 Task: Write a JavaScript function to generate a random color.
Action: Mouse moved to (137, 48)
Screenshot: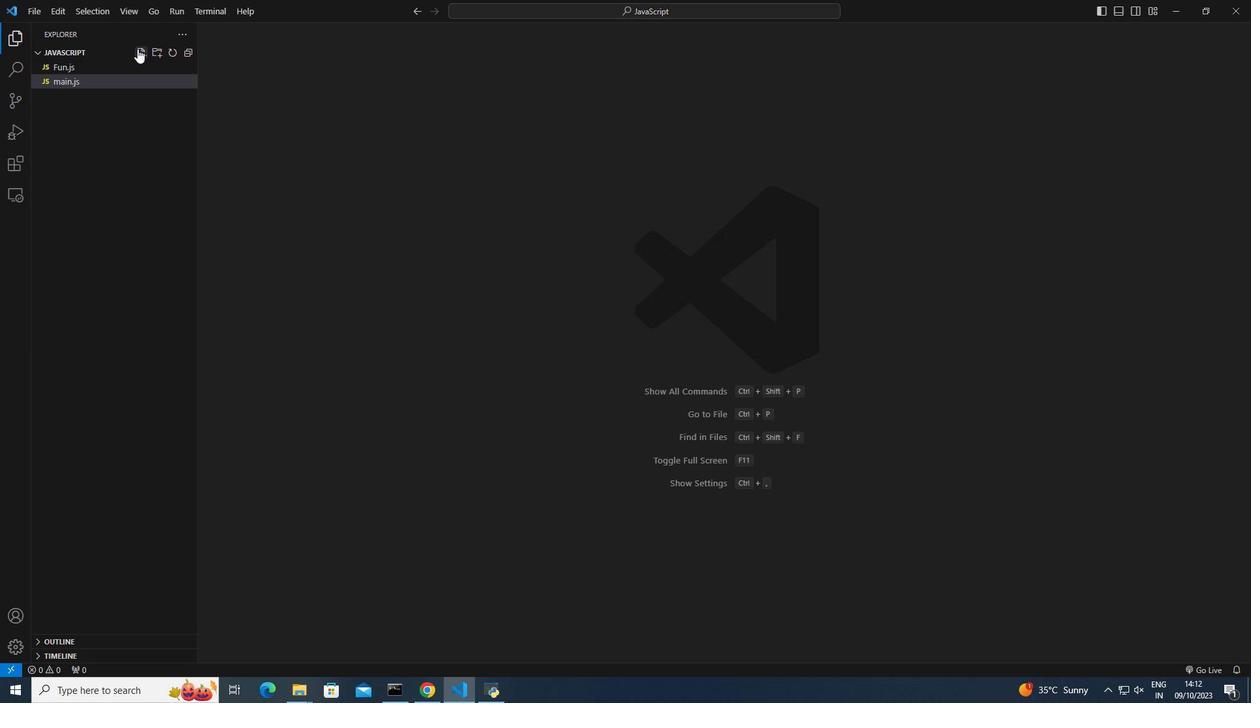 
Action: Mouse pressed left at (137, 48)
Screenshot: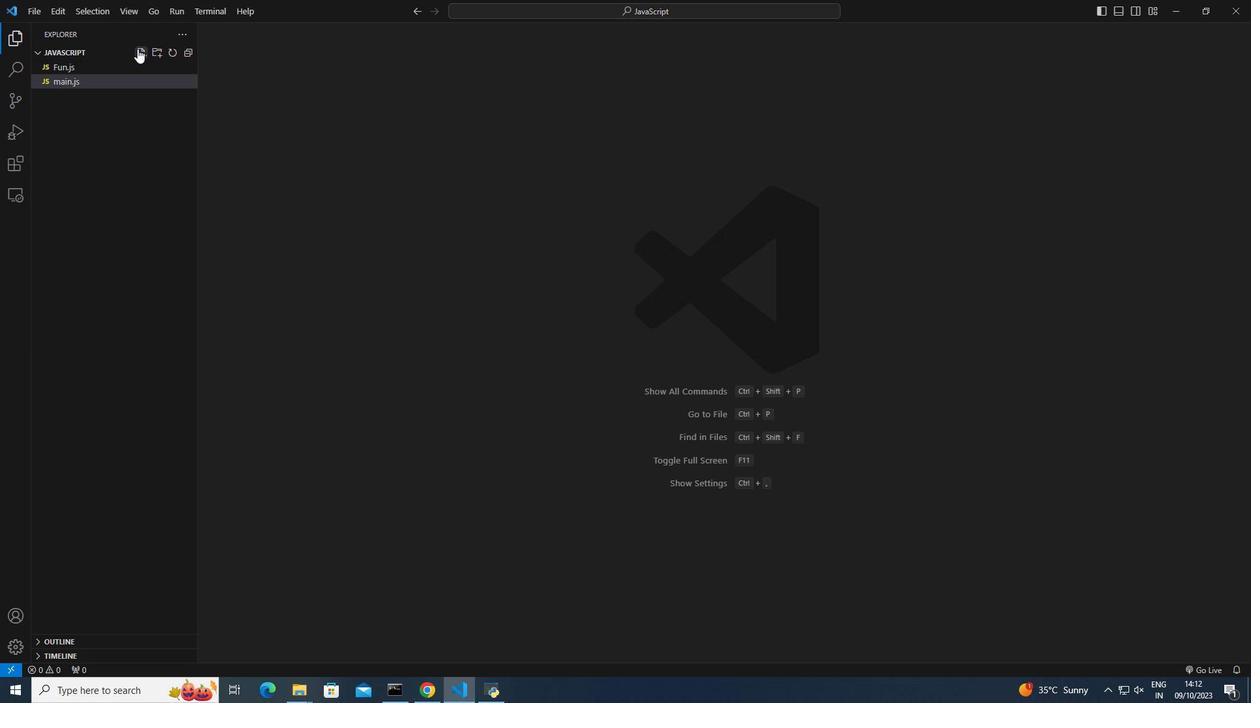 
Action: Mouse moved to (89, 67)
Screenshot: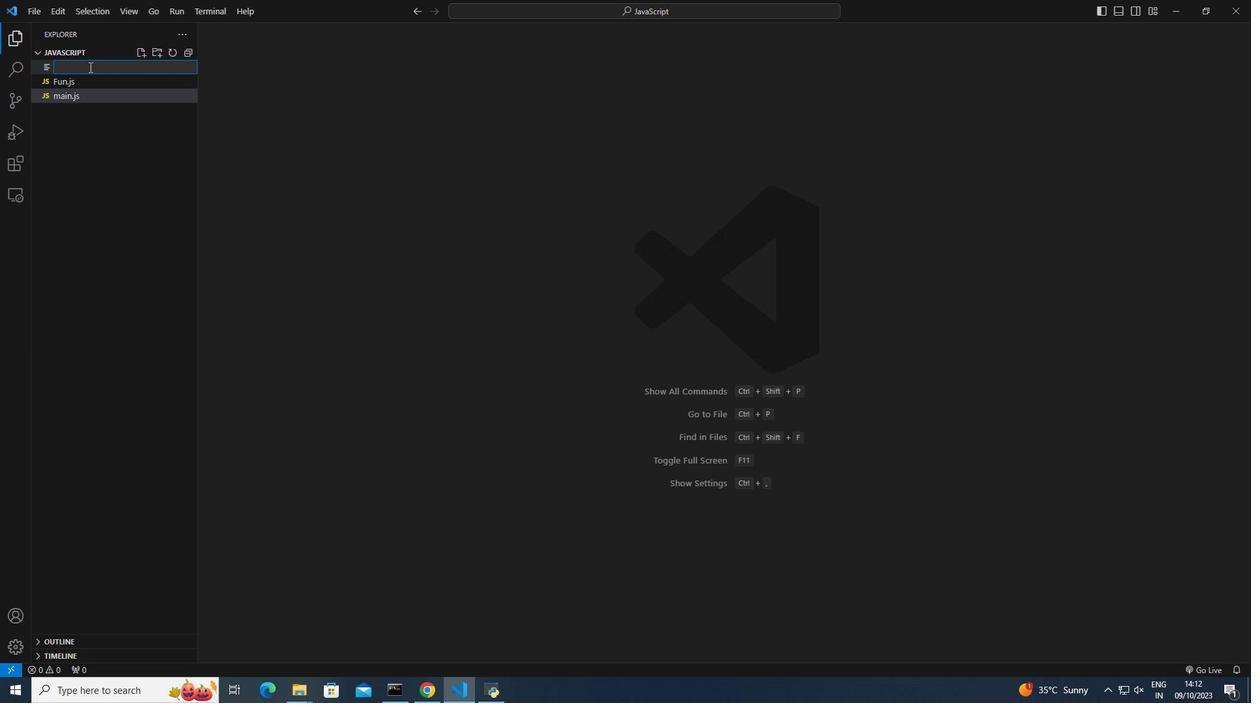 
Action: Mouse pressed left at (89, 67)
Screenshot: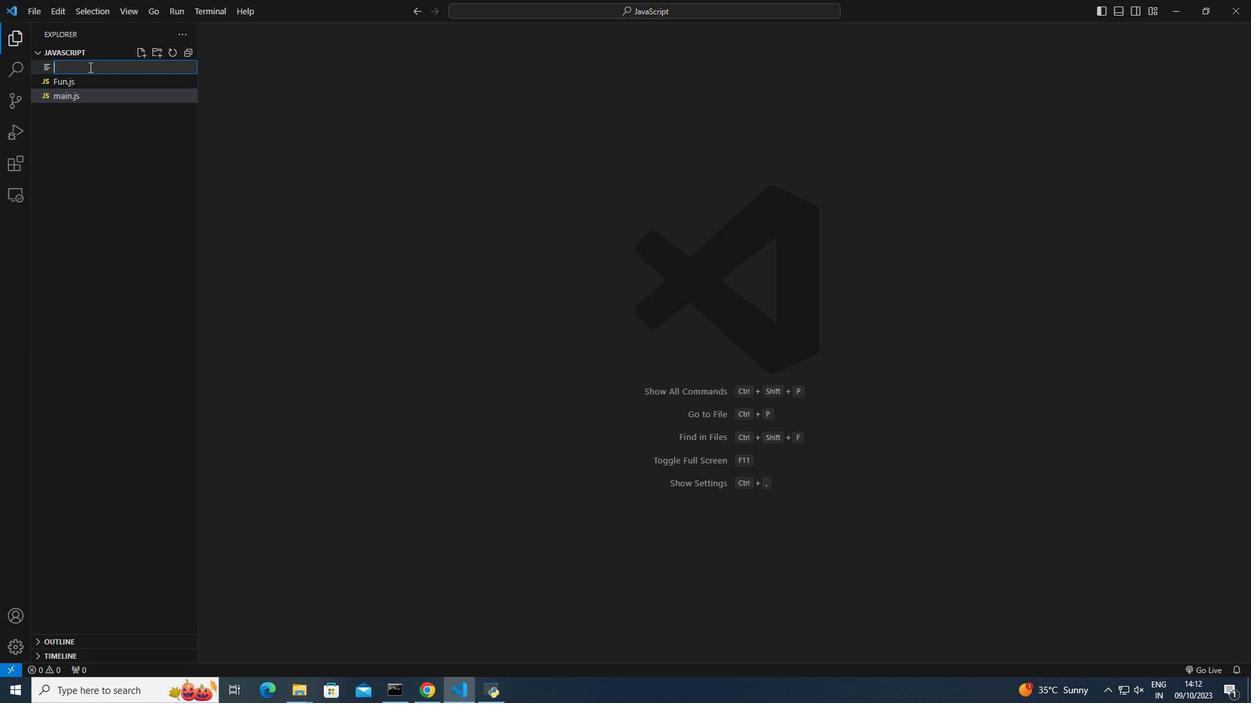 
Action: Key pressed r<Key.backspace><Key.shift><Key.shift><Key.shift><Key.shift><Key.shift><Key.shift><Key.shift><Key.shift><Key.shift><Key.shift><Key.shift><Key.shift><Key.shift>Rcolor.js<Key.enter>
Screenshot: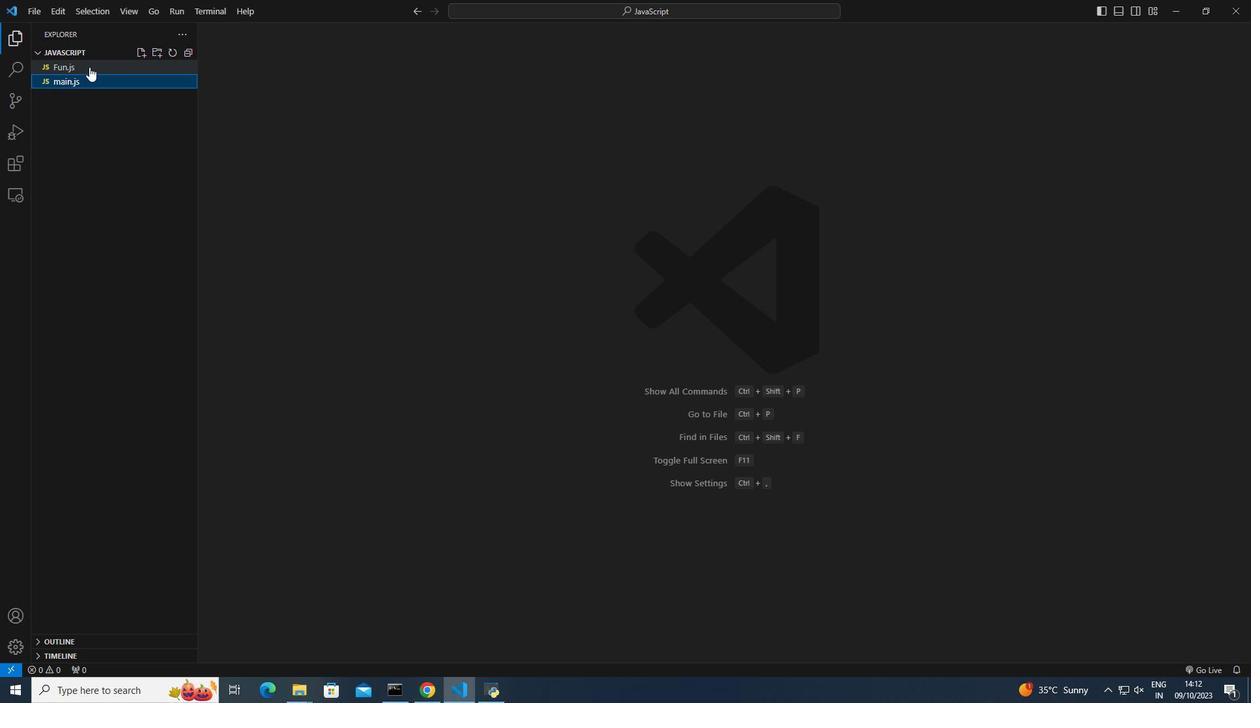 
Action: Mouse moved to (270, 74)
Screenshot: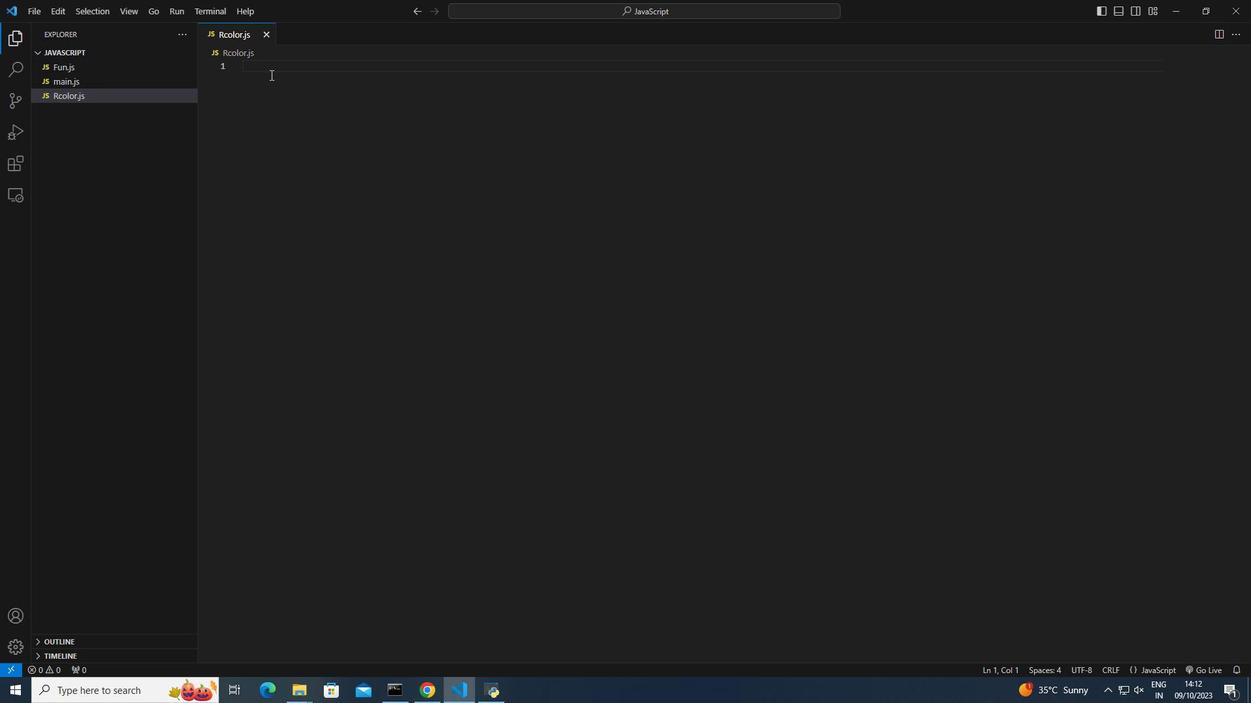 
Action: Key pressed function<Key.space>get<Key.shift>Random<Key.shift>Color<Key.shift_r><Key.shift_r><Key.shift_r><Key.shift_r><Key.shift_r><Key.shift_r><Key.shift_r><Key.shift_r><Key.shift_r><Key.shift_r><Key.shift_r>(<Key.right><Key.enter><Key.shift_r><Key.shift_r><Key.shift_r><Key.shift_r><Key.shift_r>{<Key.enter><<191>><Key.backspace><Key.backspace><Key.backspace><Key.backspace><Key.space><Key.space><Key.space>cob<Key.backspace>nst<Key.space>r<Key.space>=<Key.space><Key.shift>Mah<Key.backspace>th.floor<Key.shift_r>(<Key.shift>Math.random<Key.shift_r><Key.shift_r><Key.shift_r>(<Key.right><Key.space><Key.shift_r>*<Key.space>256<Key.right>;<Key.enter>const<Key.space>g<Key.space>=<Key.space><Key.shift>Math.floor<Key.shift_r><Key.shift_r><Key.shift_r>(<Key.shift>Math.random<Key.shift_r><Key.shift_r><Key.shift_r>(<Key.right><Key.space><Key.shift_r><Key.shift_r><Key.shift_r>*<Key.space>256<Key.right>;<Key.enter>const<Key.space>b<Key.space>=<Key.space><Key.shift><Key.shift>Math.floor<Key.shift_r>(<Key.shift>Math.random<Key.shift_r><Key.shift_r><Key.shift_r>(<Key.right><Key.space><Key.shift_r>*<Key.space>256
Screenshot: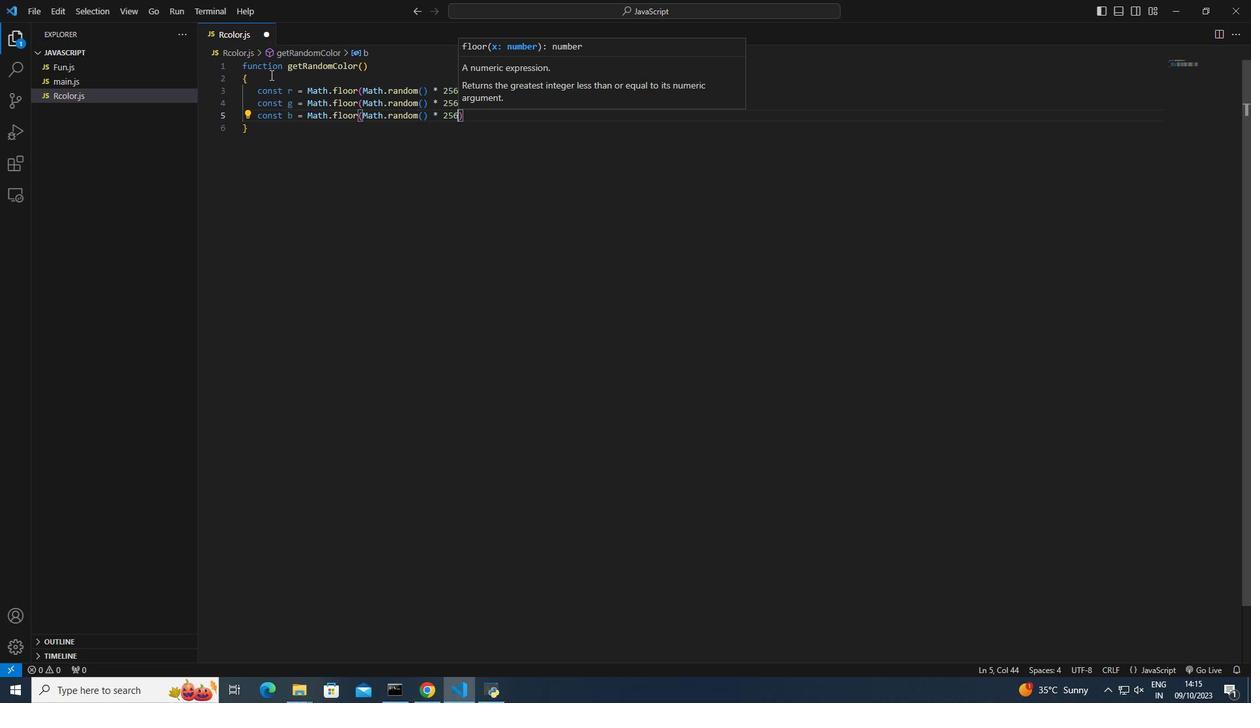 
Action: Mouse moved to (289, 68)
Screenshot: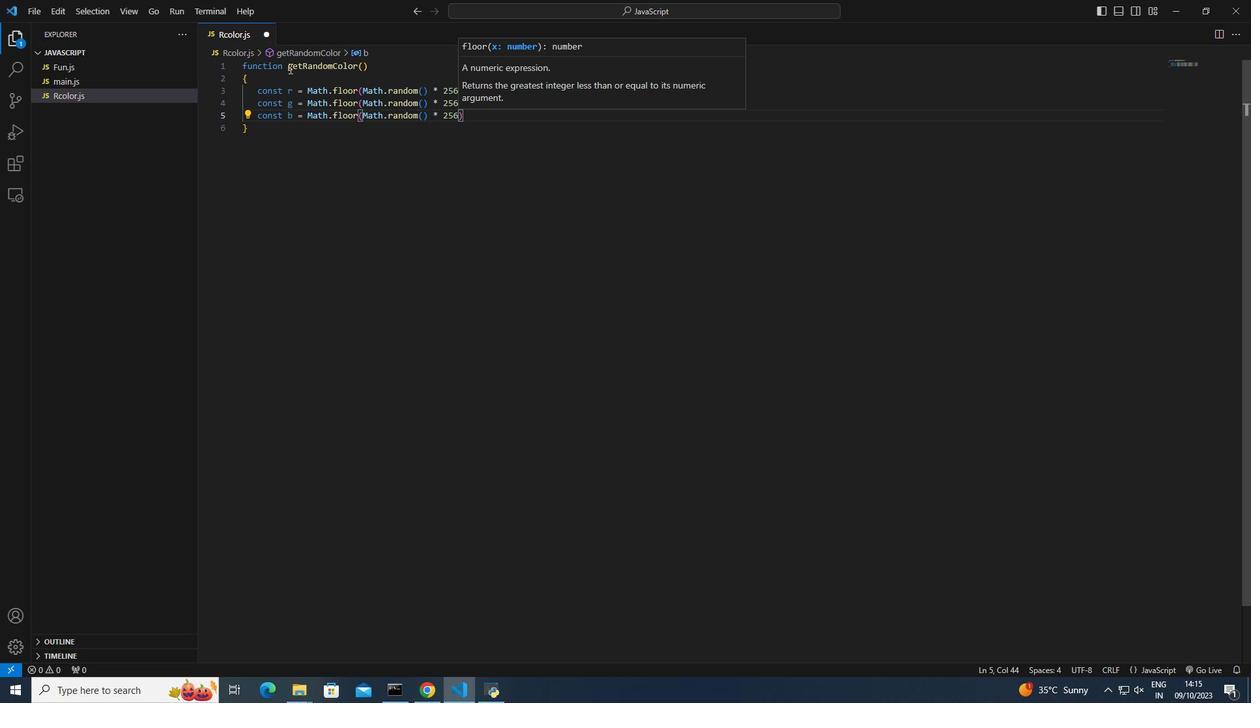 
Action: Key pressed <Key.right>;<Key.enter><Key.enter>const<Key.space>cl<Key.backspace>oloe<Key.backspace>r<Key.space>=<Key.space>`rgb<Key.shift_r><Key.shift_r><Key.shift_r><Key.shift_r><Key.shift_r><Key.shift_r><Key.shift_r><Key.shift_r><Key.shift_r>(<Key.shift><Key.shift><Key.shift><Key.shift><Key.shift><Key.shift><Key.shift><Key.shift><Key.shift><Key.shift><Key.shift><Key.shift><Key.shift><Key.shift><Key.shift><Key.shift>$<Key.shift_r>{r<Key.right>,<Key.space><Key.shift><Key.shift><Key.shift><Key.shift><Key.shift><Key.shift><Key.shift><Key.shift>$<Key.shift_r>{g<Key.right>,<Key.space><Key.shift><Key.shift><Key.shift><Key.shift><Key.shift><Key.shift><Key.shift><Key.shift><Key.shift><Key.shift><Key.shift><Key.shift><Key.shift><Key.shift>$<Key.shift_r>{b<Key.right><Key.right><Key.right>;<Key.enter><Key.enter>return<Key.space>color;<Key.down><Key.enter><Key.enter>cond<Key.backspace>st<Key.space>ram<Key.backspace>ndom<Key.shift>Color<Key.space>=<Key.space>get<Key.shift><Key.shift><Key.shift><Key.shift><Key.shift><Key.shift><Key.shift><Key.shift>Random<Key.shift><Key.shift>Color<Key.shift_r><Key.shift_r><Key.shift_r>(<Key.right>;<Key.enter>console.log<Key.shift_r><Key.shift_r><Key.shift_r>(random<Key.shift><Key.shift>Color<Key.right>;ctrl+S
Screenshot: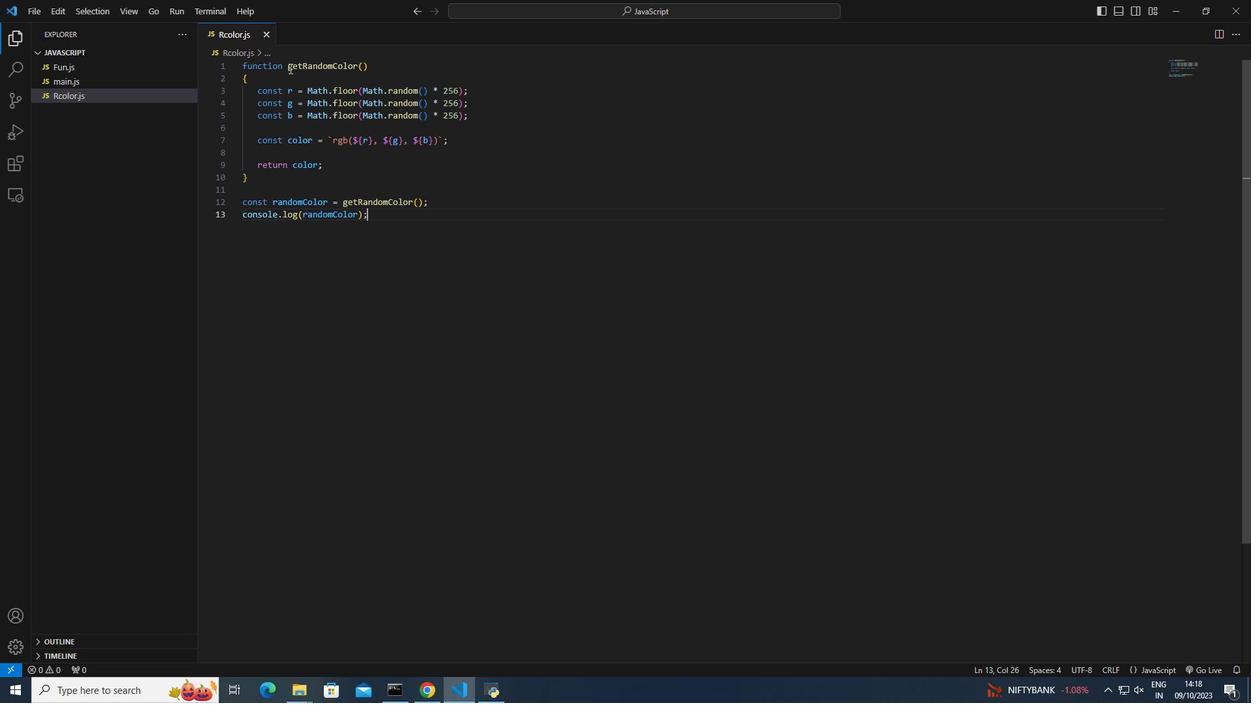 
Action: Mouse moved to (208, 6)
Screenshot: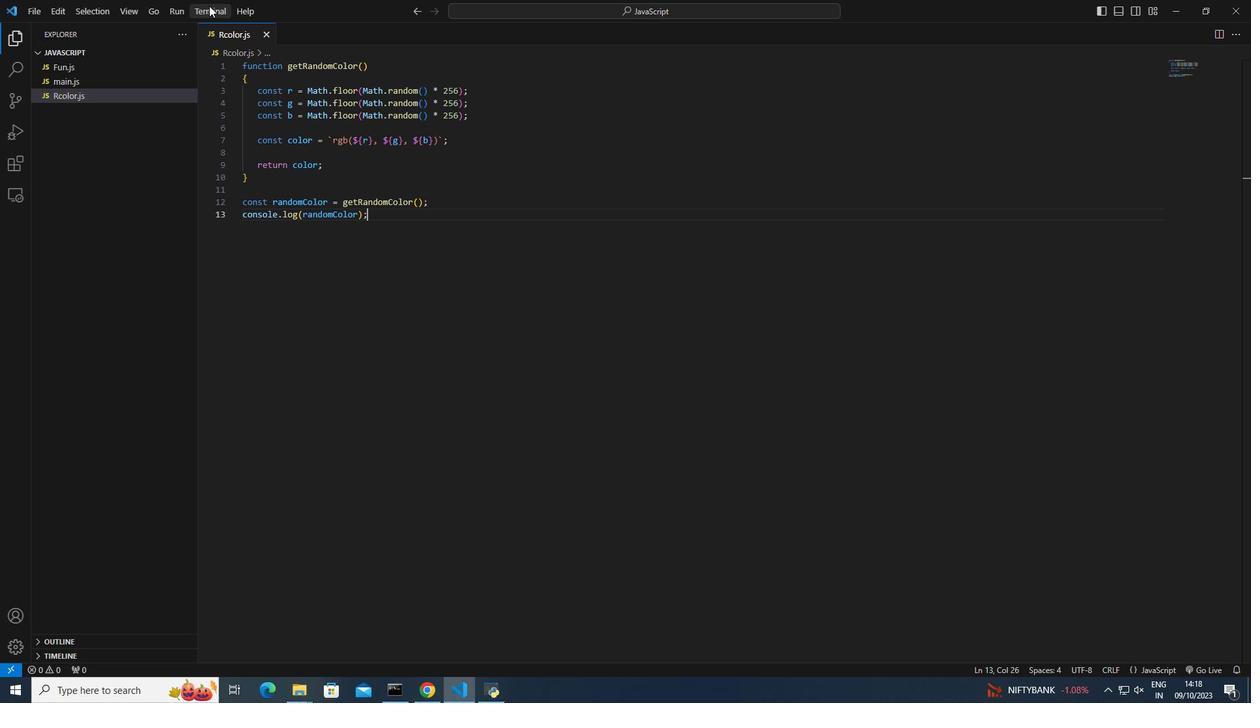 
Action: Mouse pressed left at (208, 6)
Screenshot: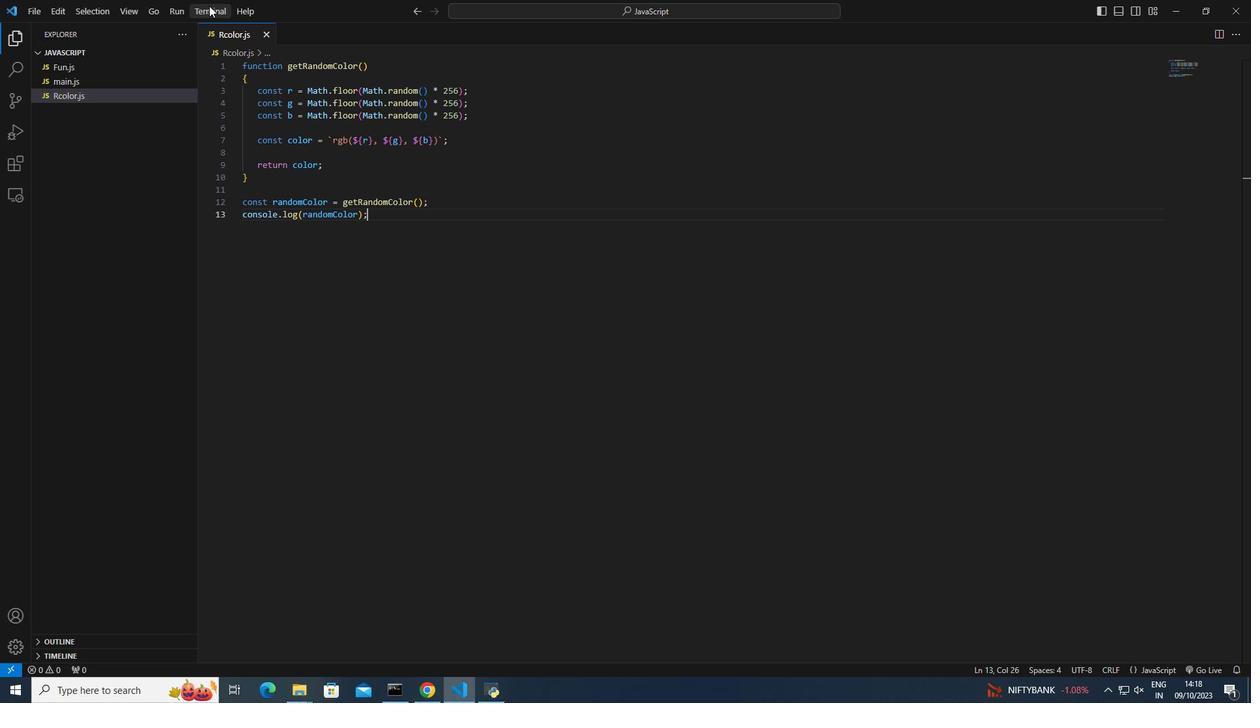 
Action: Mouse moved to (214, 22)
Screenshot: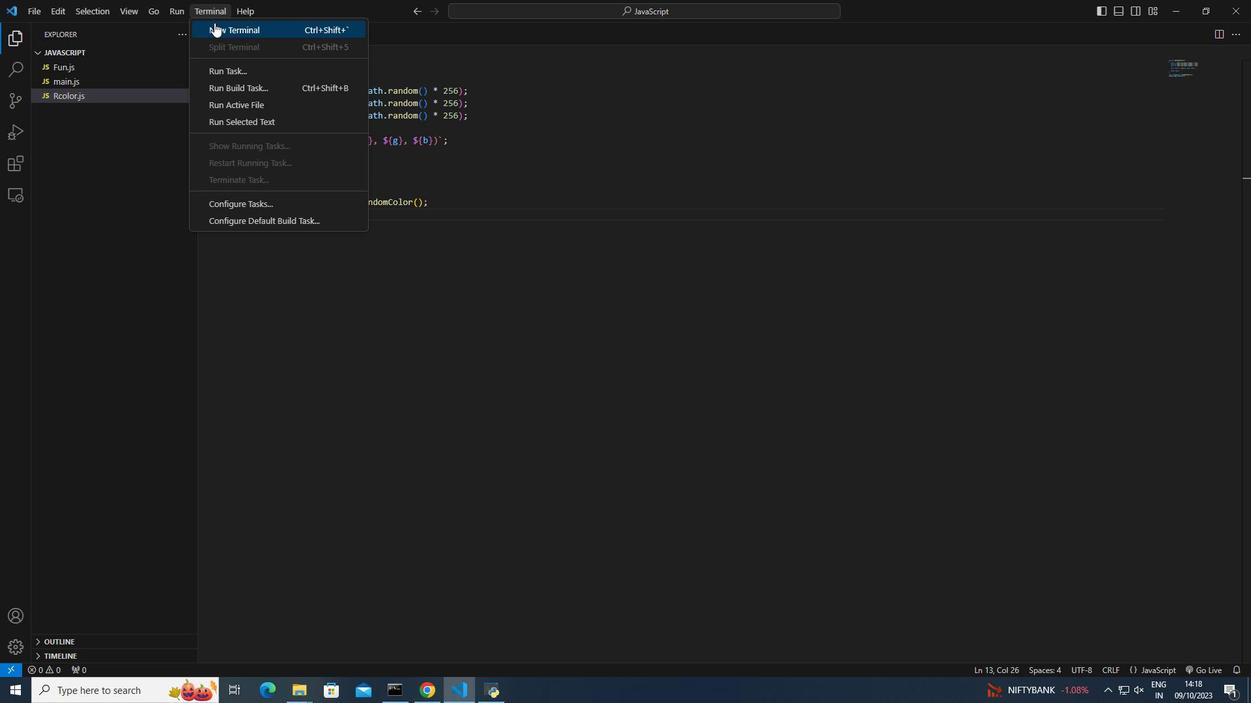 
Action: Mouse pressed left at (214, 22)
Screenshot: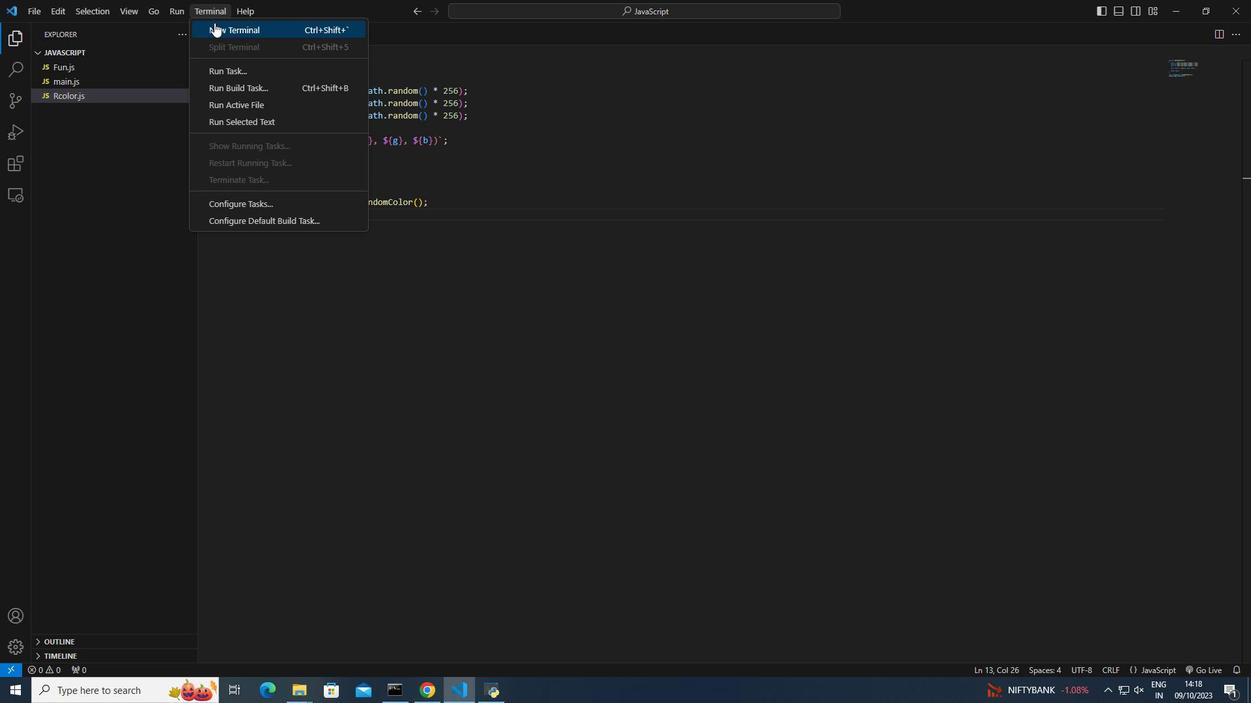 
Action: Mouse moved to (388, 530)
Screenshot: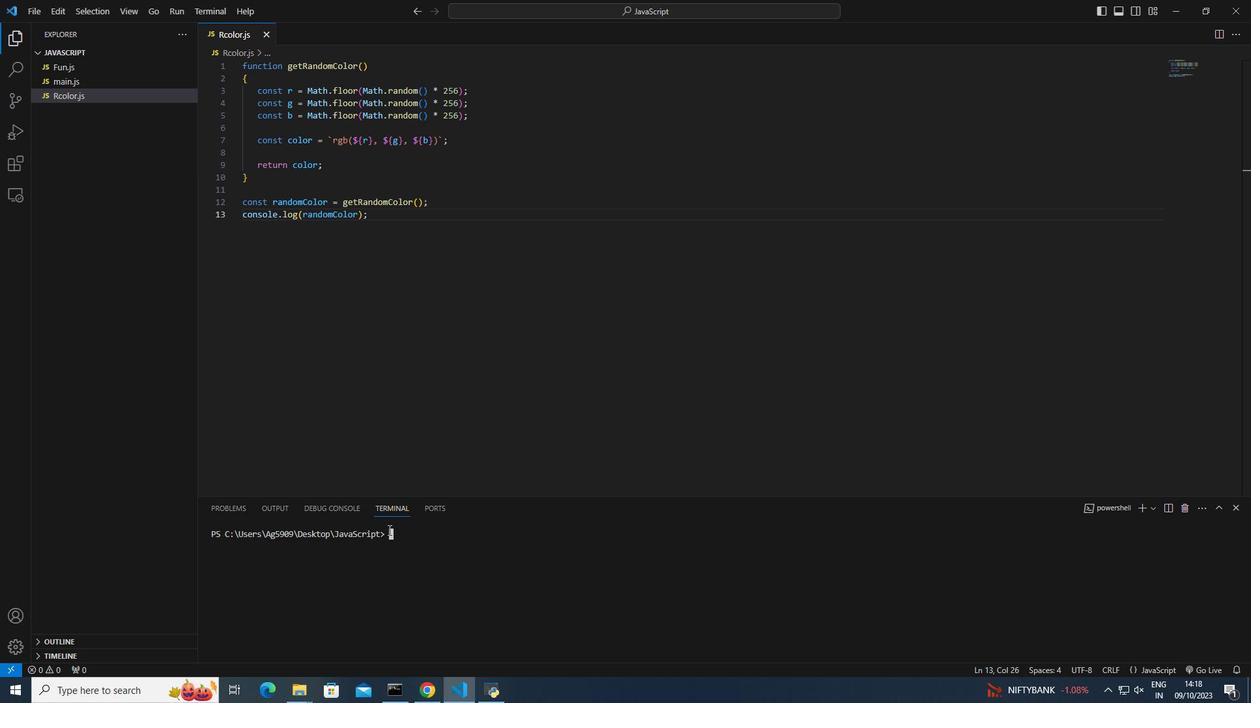 
Action: Key pressed node<Key.space><Key.shift>Rcolor.js<Key.enter>
Screenshot: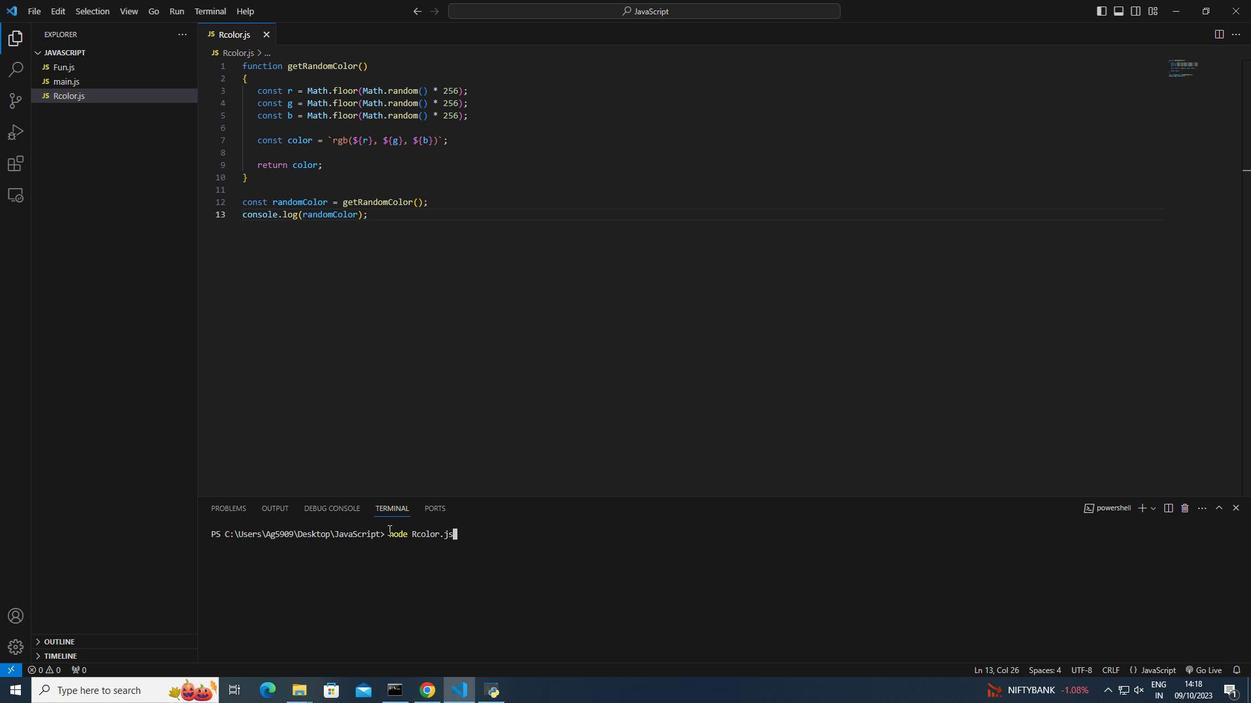 
Action: Mouse moved to (458, 100)
Screenshot: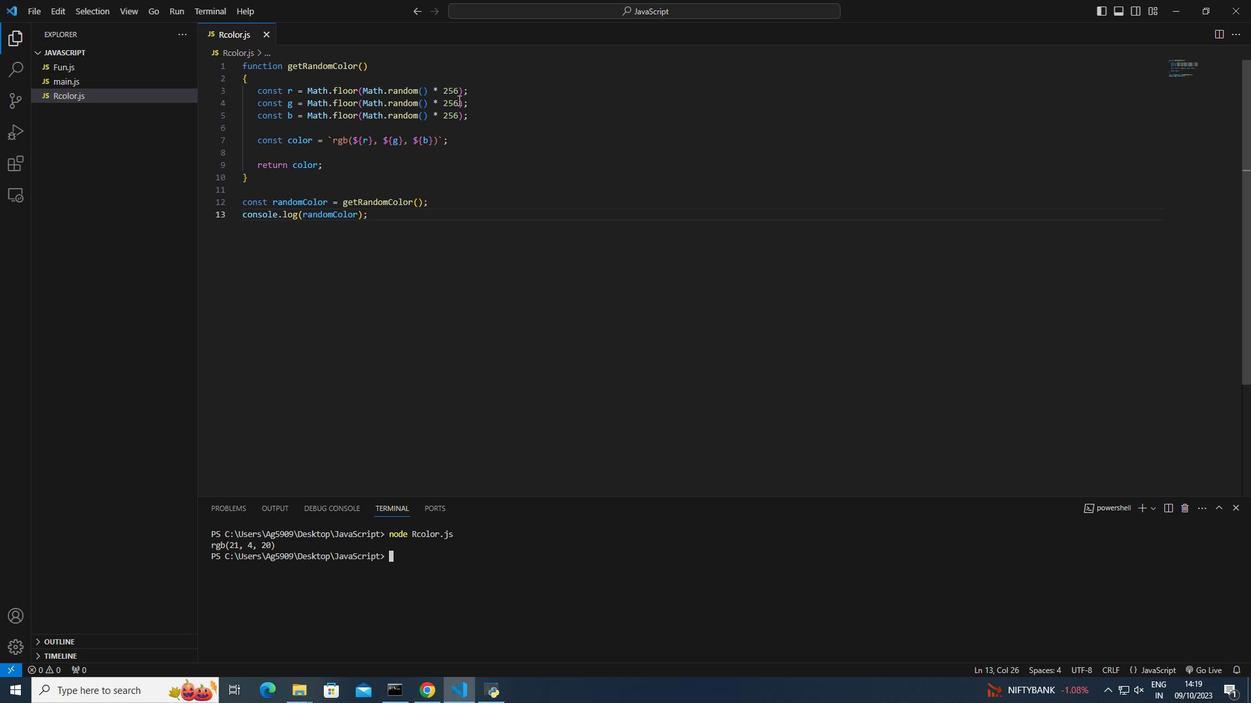 
Action: Mouse pressed left at (458, 100)
Screenshot: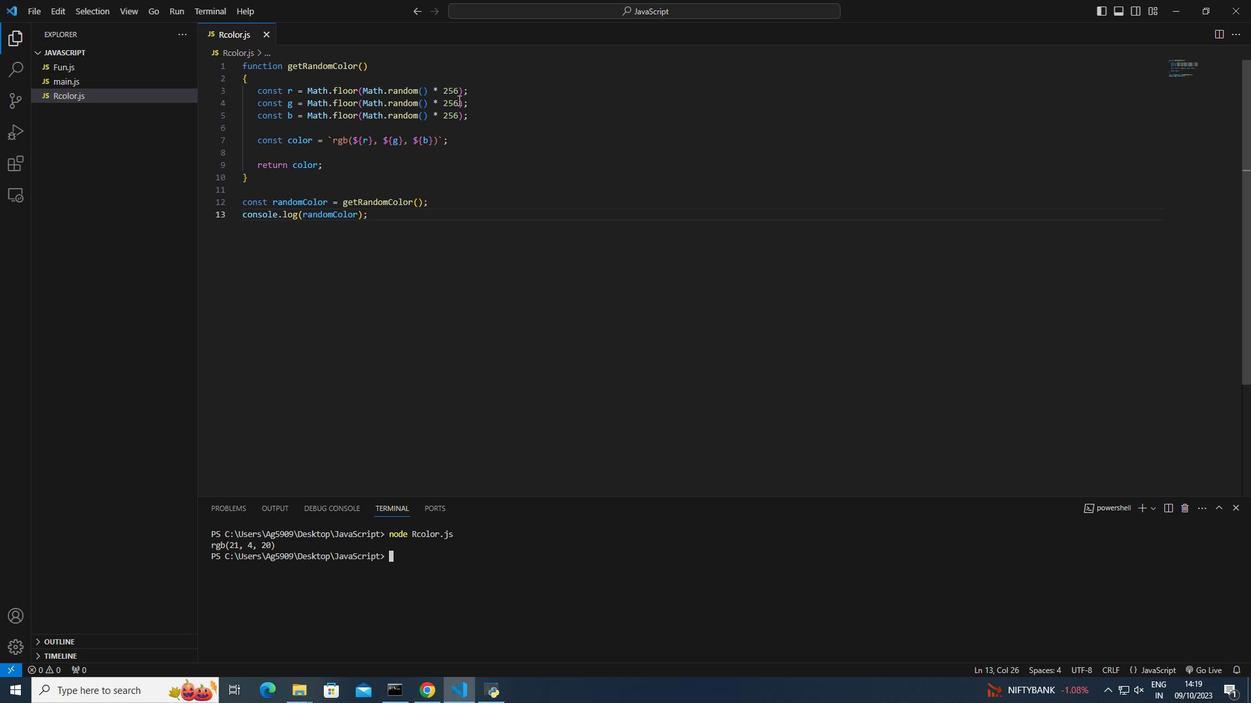 
Action: Mouse moved to (462, 113)
Screenshot: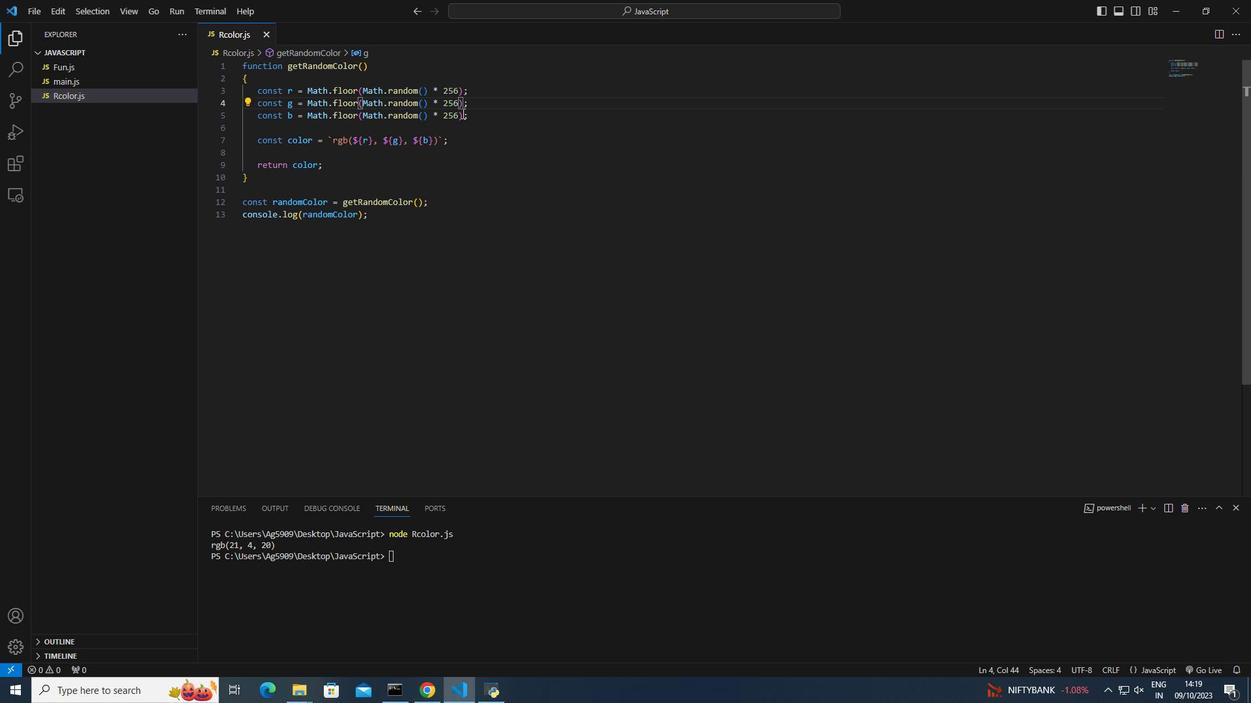 
Action: Key pressed <Key.backspace><Key.backspace>40<Key.backspace><Key.backspace><Key.backspace>20<Key.down><Key.right><Key.backspace><Key.backspace><Key.backspace>16ctrl+S
Screenshot: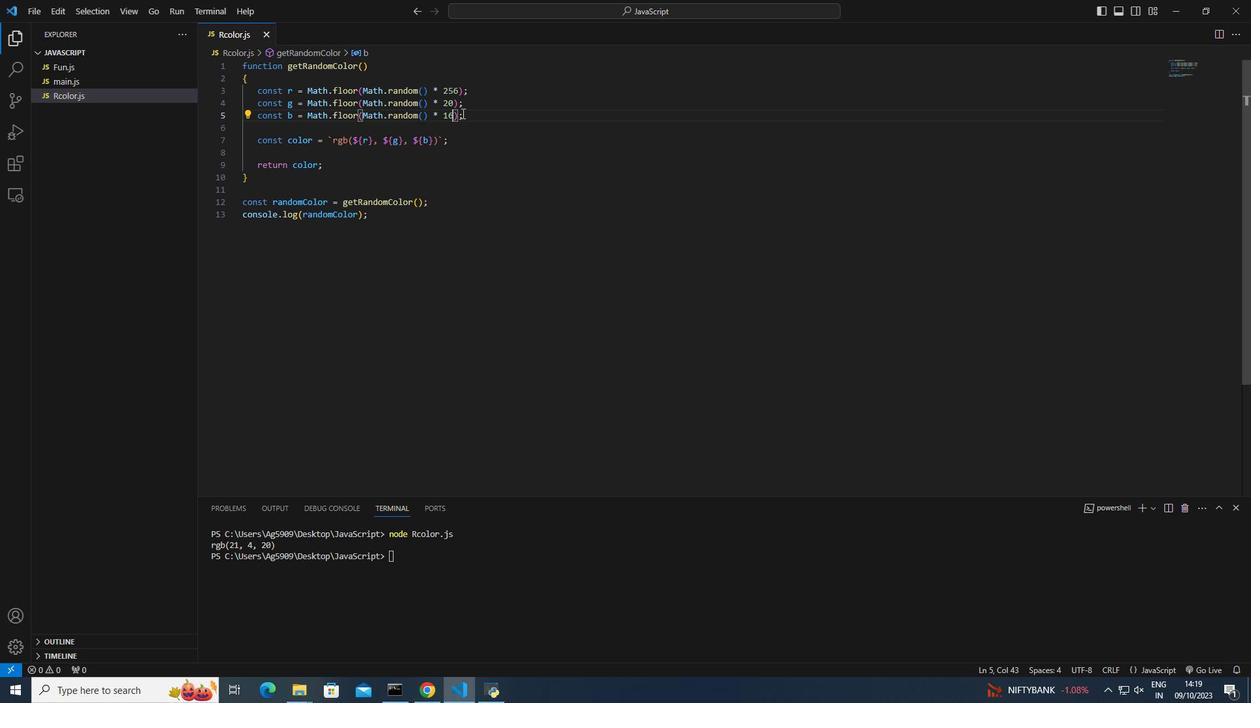 
Action: Mouse moved to (387, 558)
Screenshot: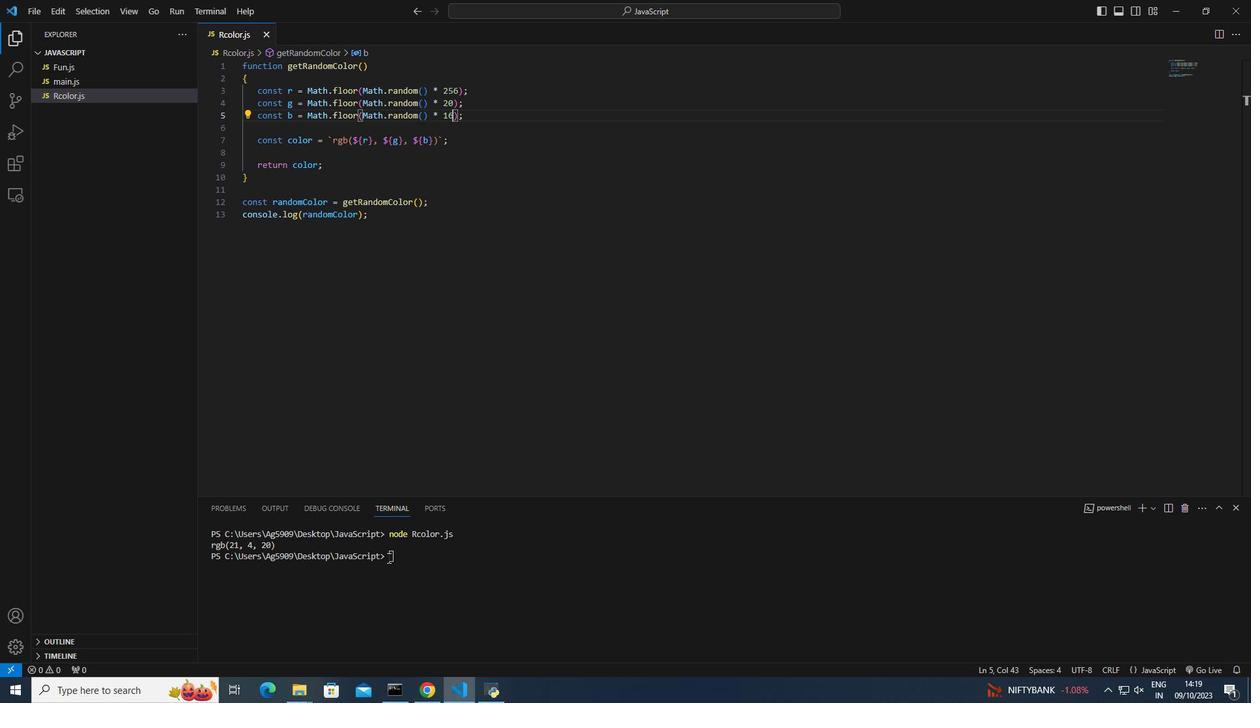 
Action: Mouse pressed left at (387, 558)
Screenshot: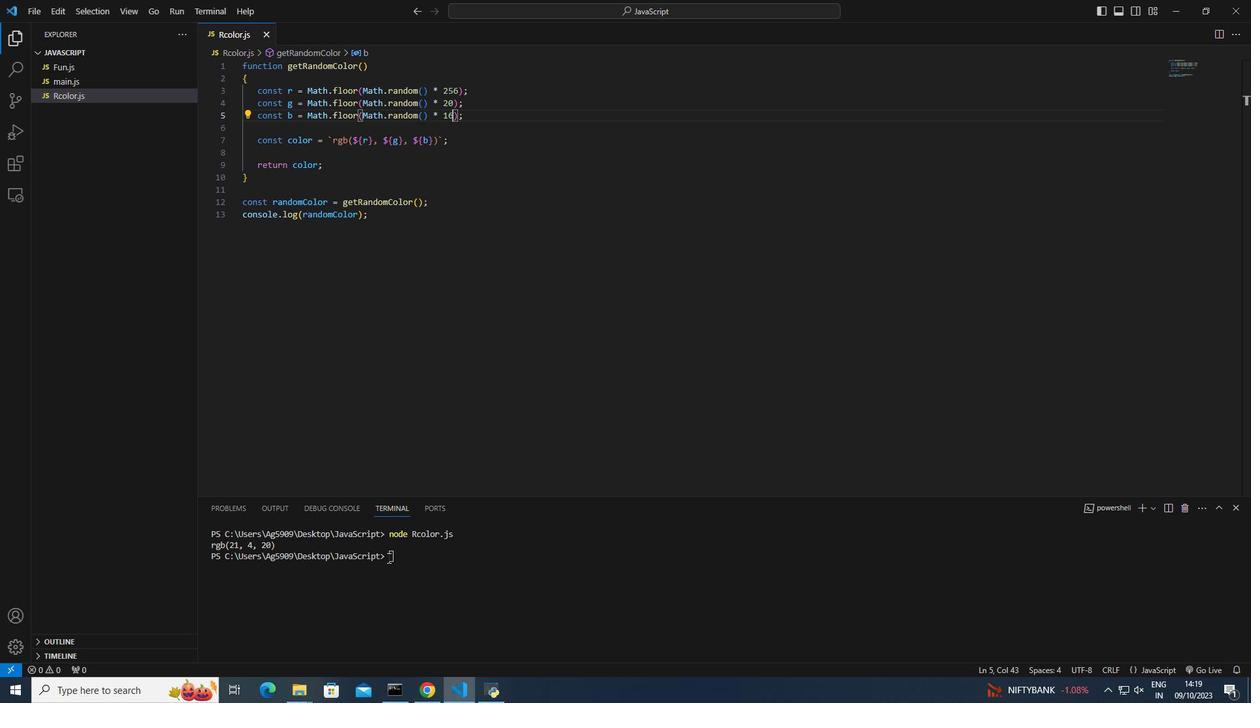 
Action: Mouse moved to (408, 557)
Screenshot: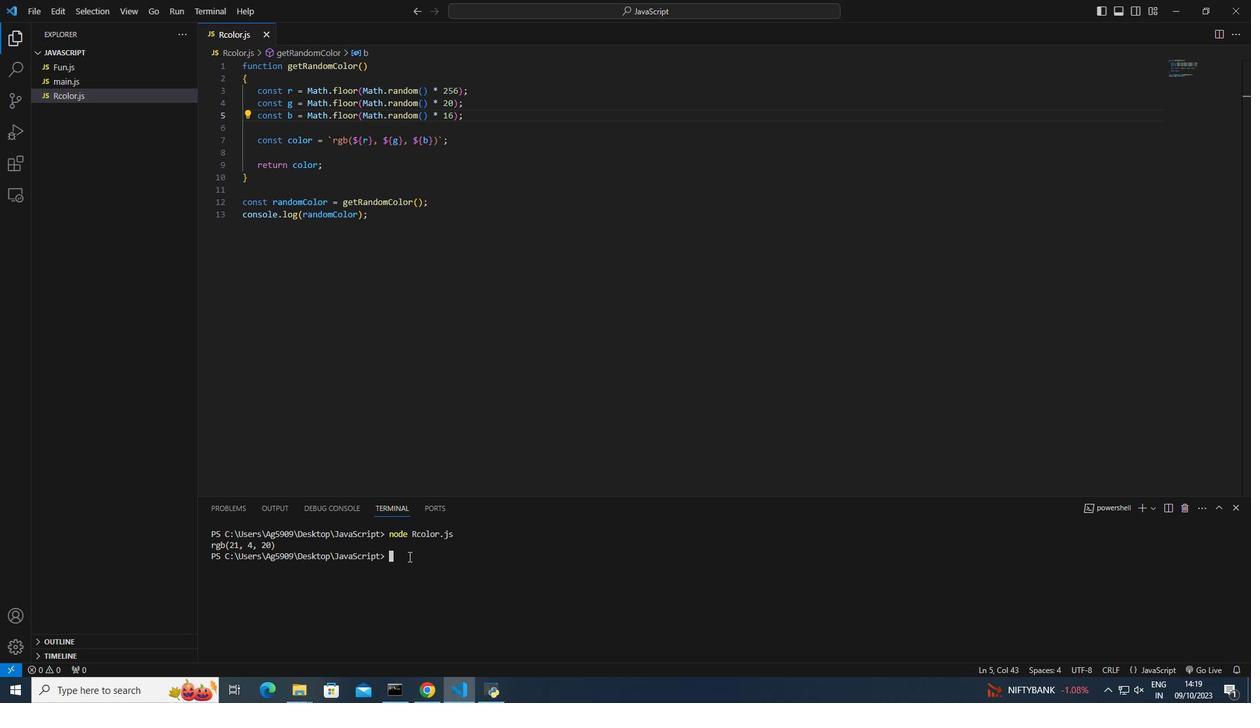 
Action: Key pressed node<Key.space><Key.shift><Key.shift>Rcolor.js<Key.enter>
Screenshot: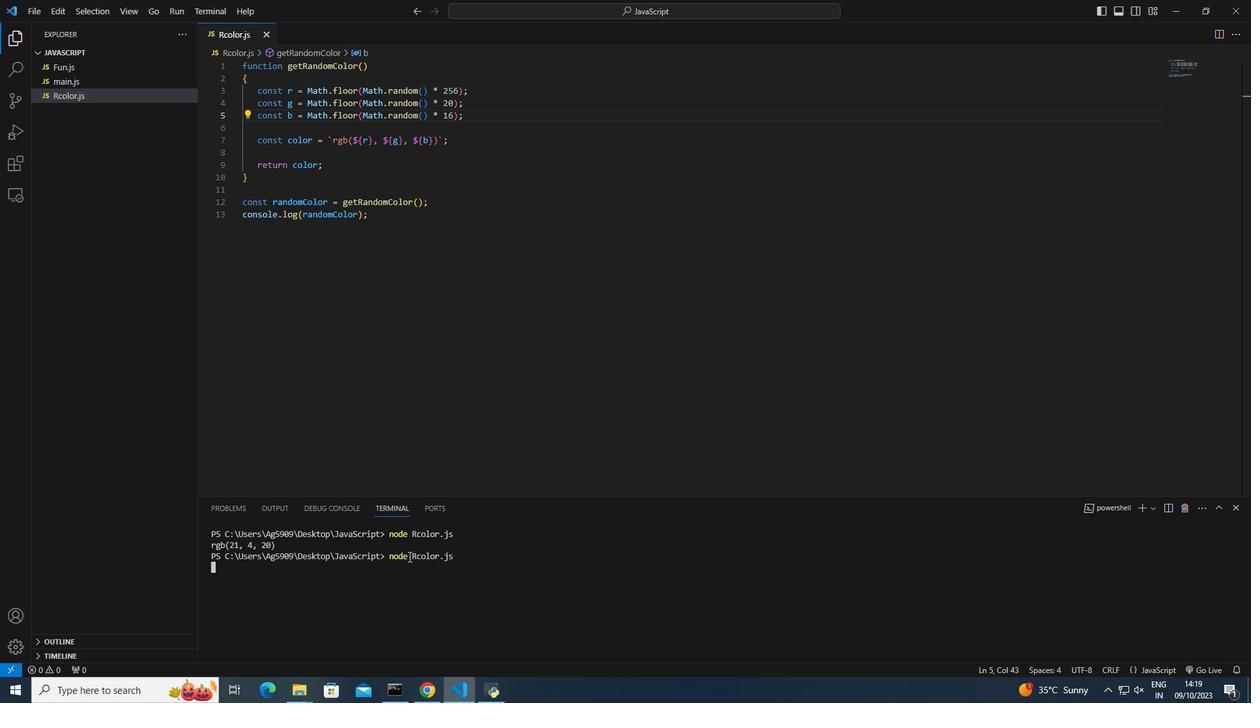 
Action: Mouse moved to (452, 102)
Screenshot: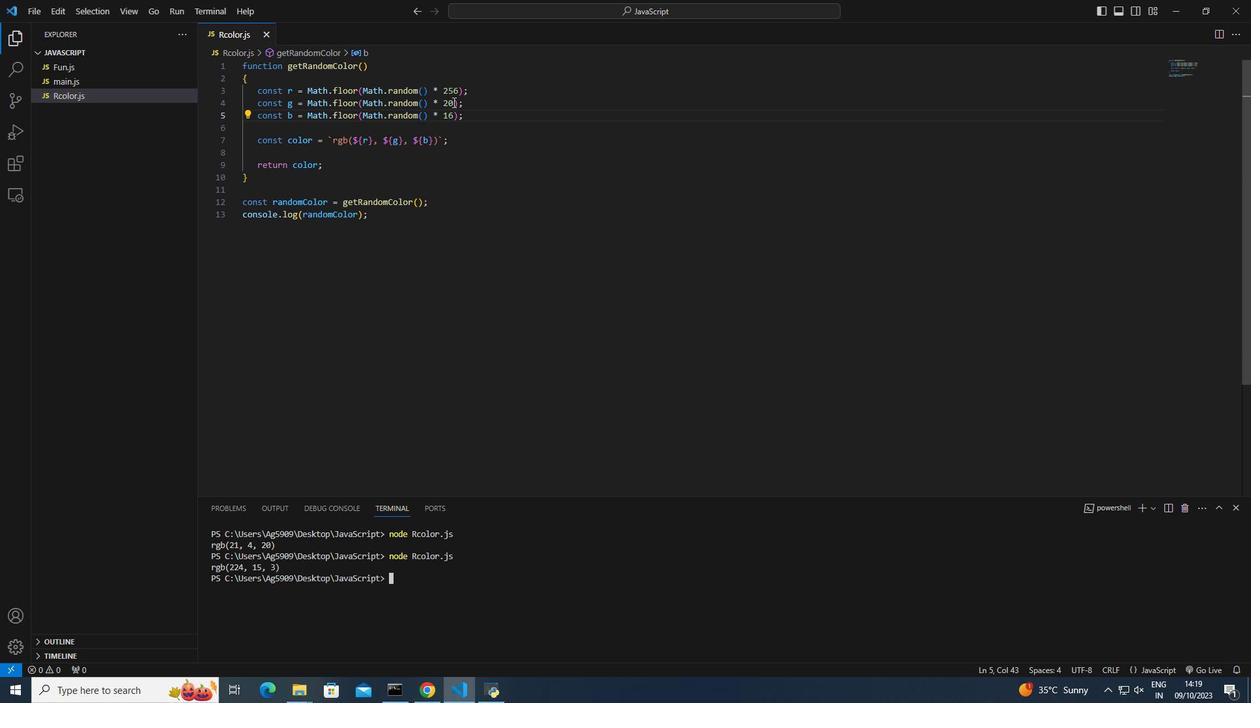 
Action: Mouse pressed left at (452, 102)
Screenshot: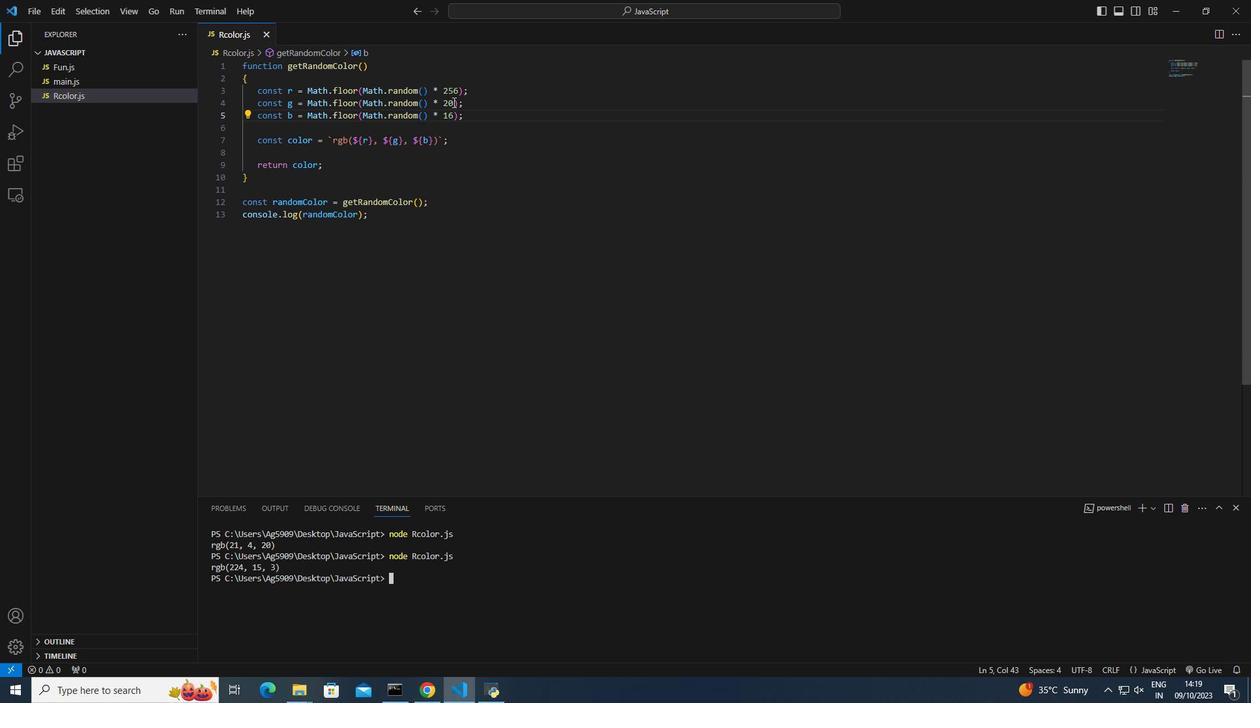 
Action: Mouse moved to (473, 108)
Screenshot: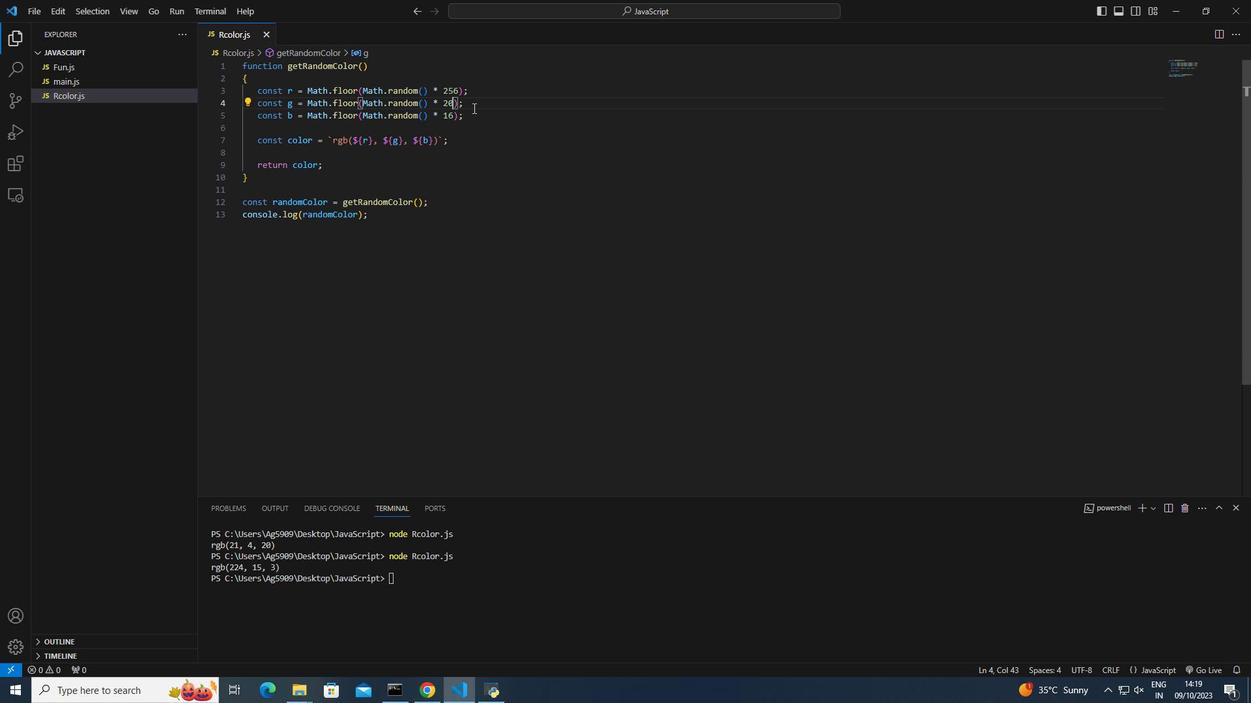 
Action: Key pressed <Key.backspace>56<Key.down><Key.backspace><Key.backspace><Key.backspace>256<Key.shift_r>)
Screenshot: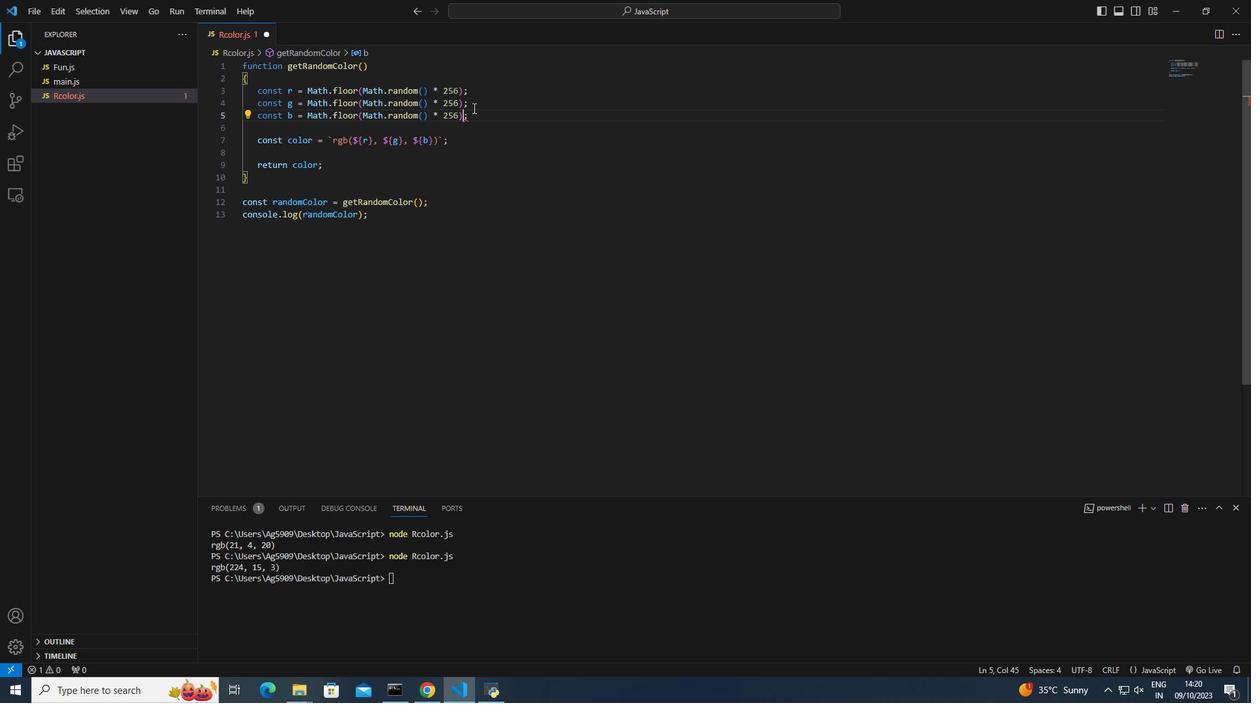 
Action: Mouse moved to (563, 123)
Screenshot: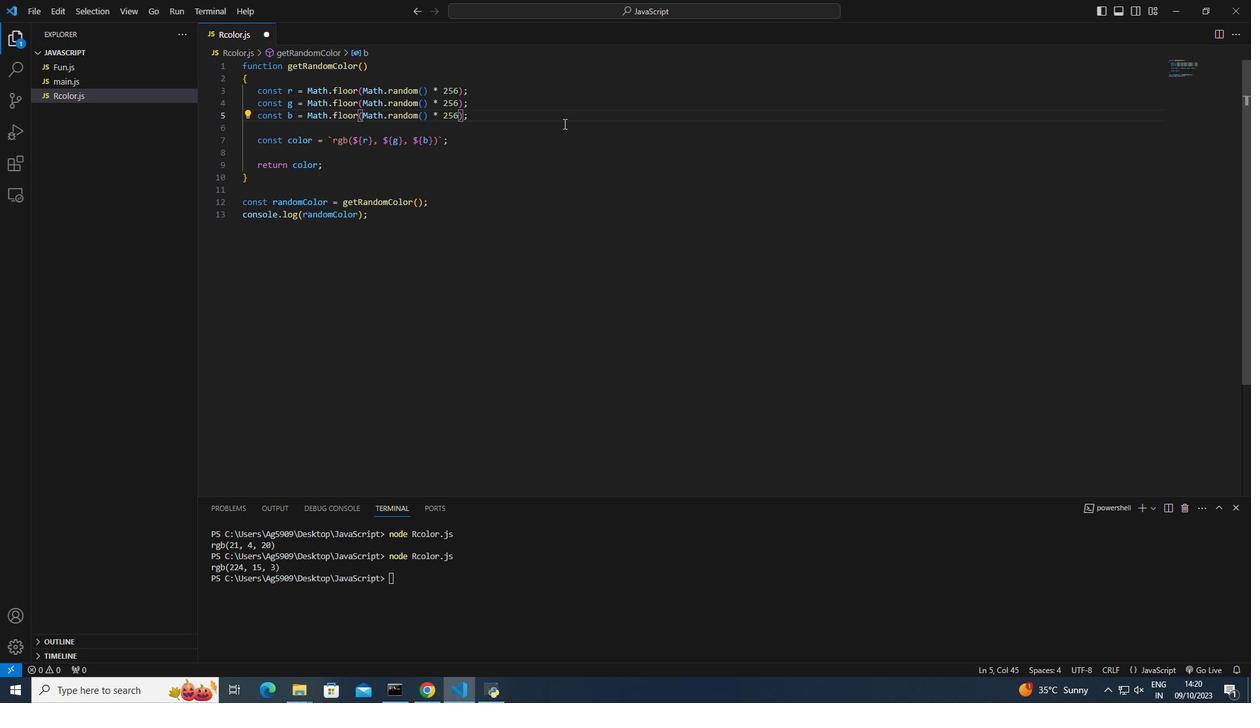 
Action: Key pressed ctrl+S
Screenshot: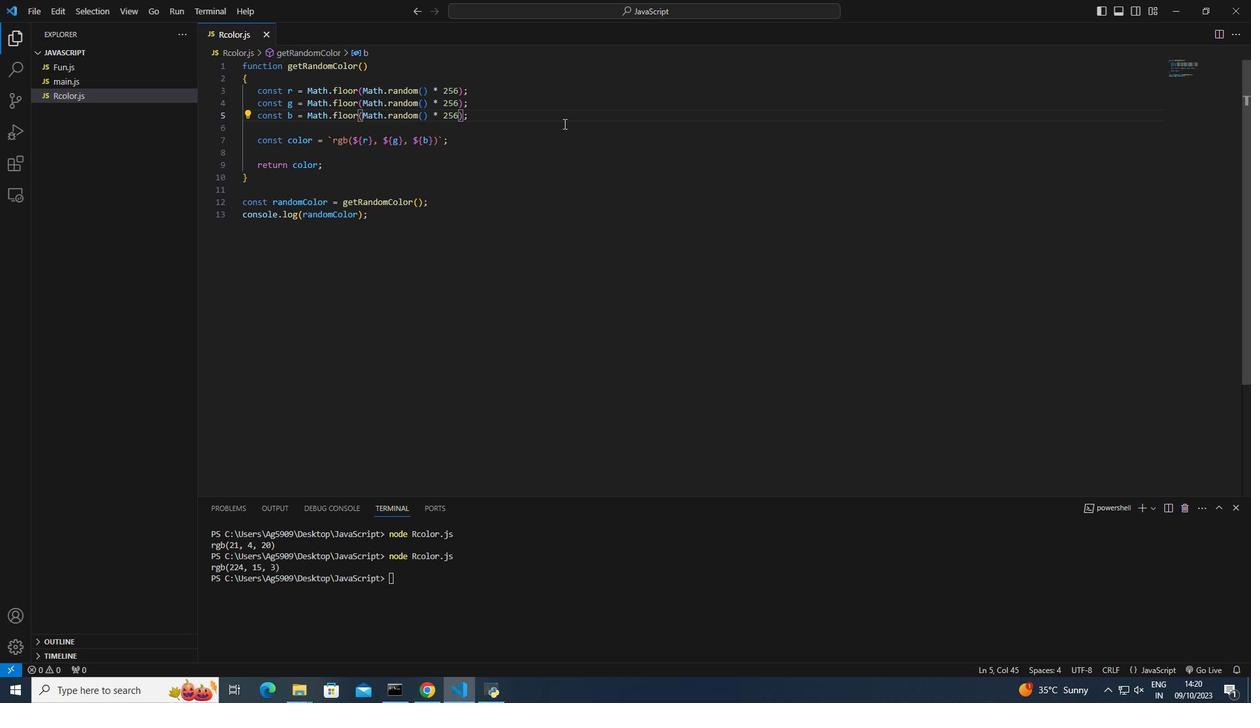
Action: Mouse moved to (239, 364)
Screenshot: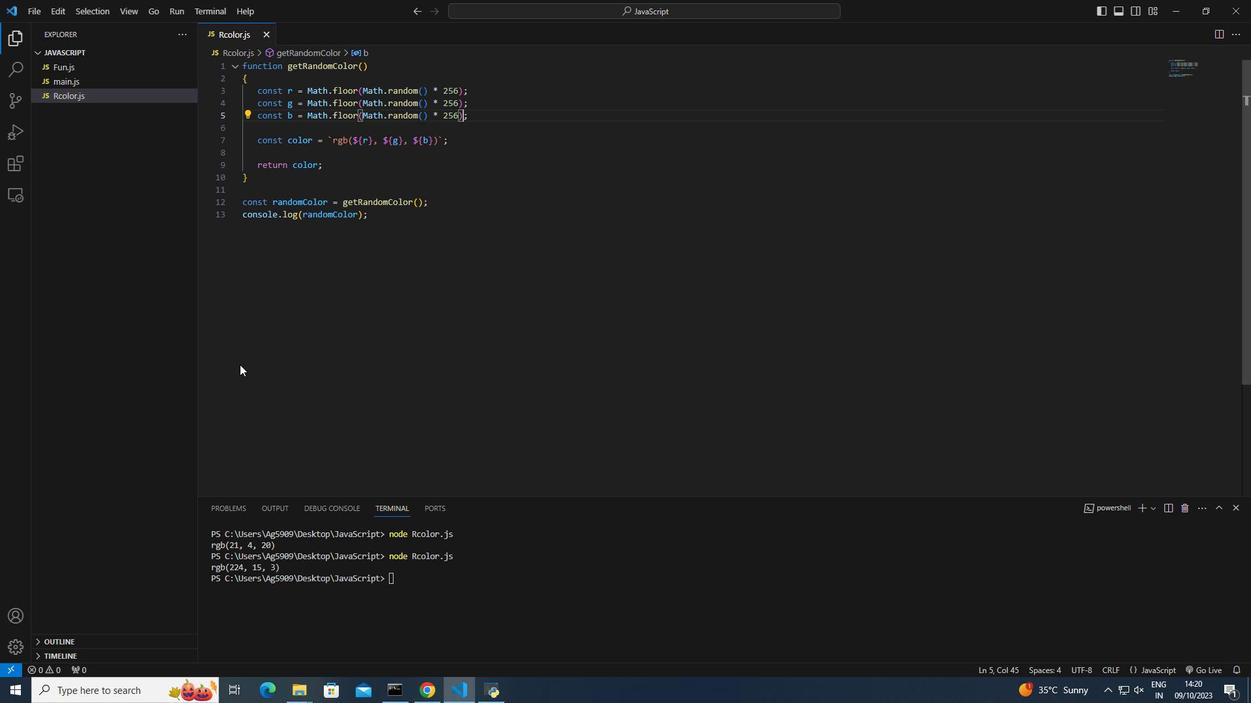 
